 Task: Create in the project ToxicWorks and in the Backlog issue 'Add support for real-time multiplayer gaming' a child issue 'Data retention policy creation and optimization', and assign it to team member softage.1@softage.net.
Action: Mouse moved to (176, 52)
Screenshot: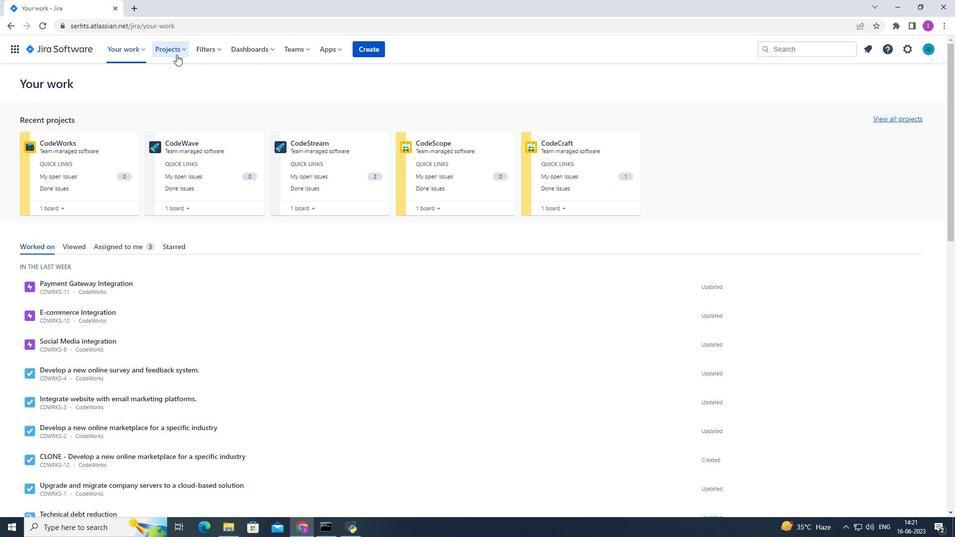 
Action: Mouse pressed left at (176, 52)
Screenshot: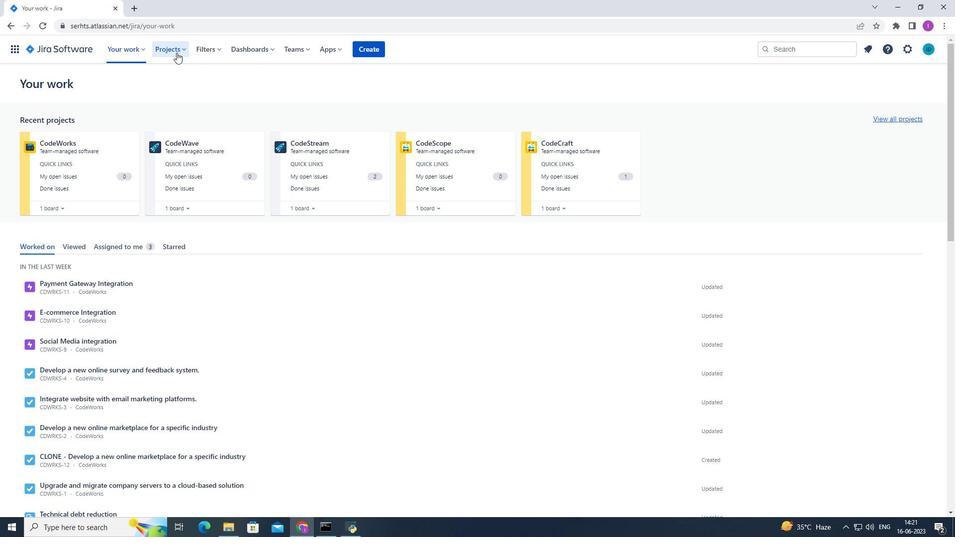 
Action: Mouse moved to (194, 94)
Screenshot: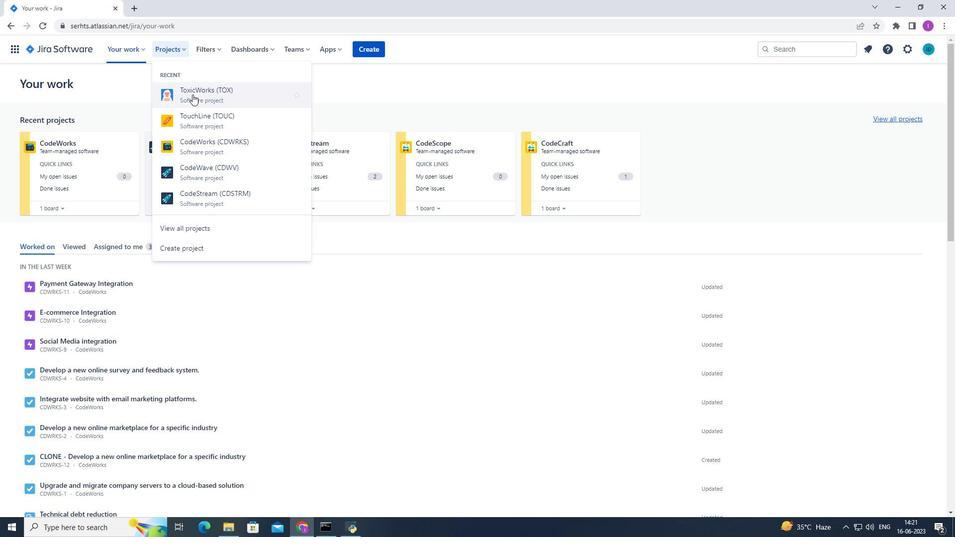 
Action: Mouse pressed left at (194, 94)
Screenshot: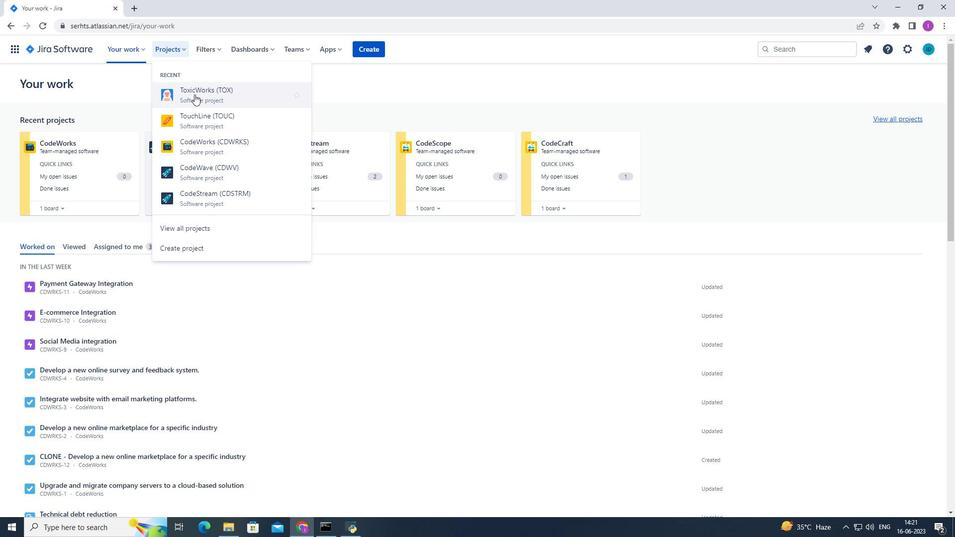 
Action: Mouse moved to (40, 152)
Screenshot: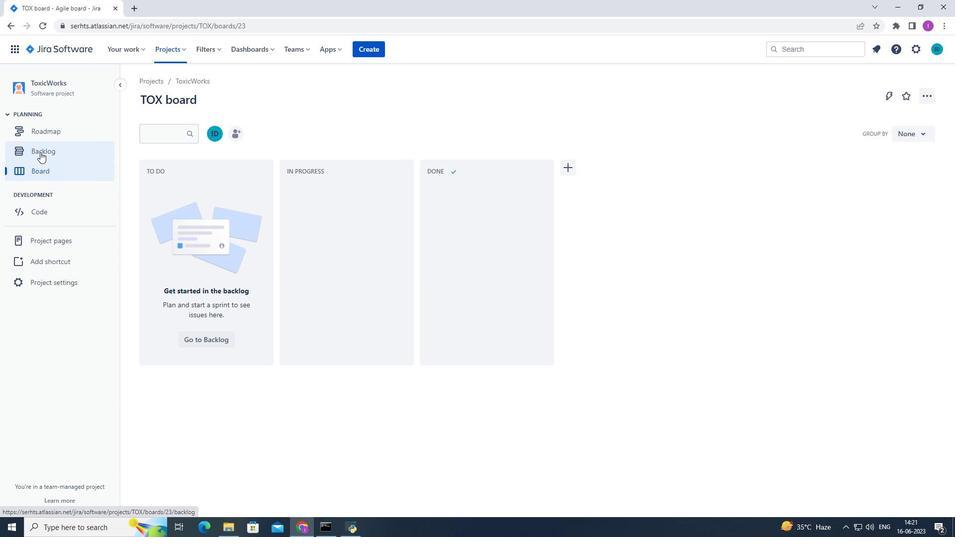 
Action: Mouse pressed left at (40, 152)
Screenshot: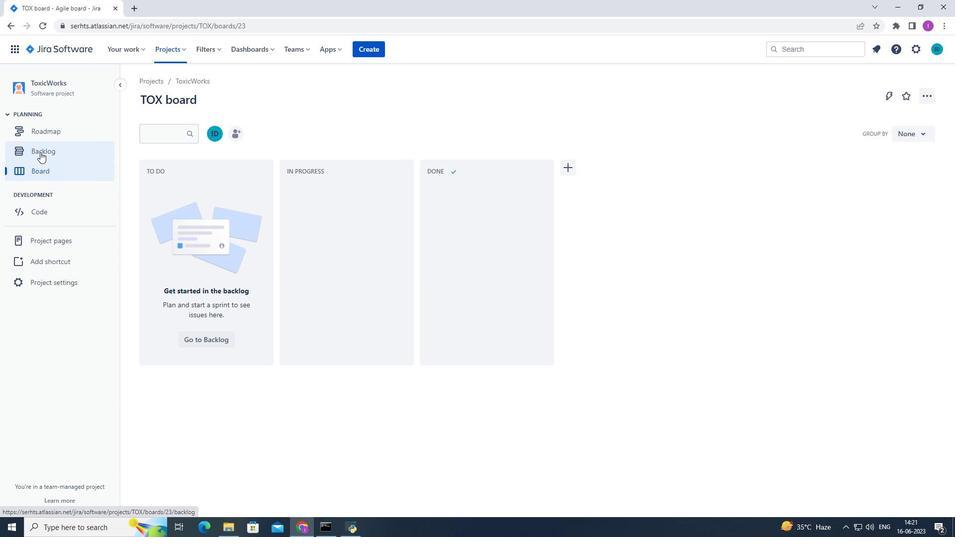 
Action: Mouse moved to (391, 351)
Screenshot: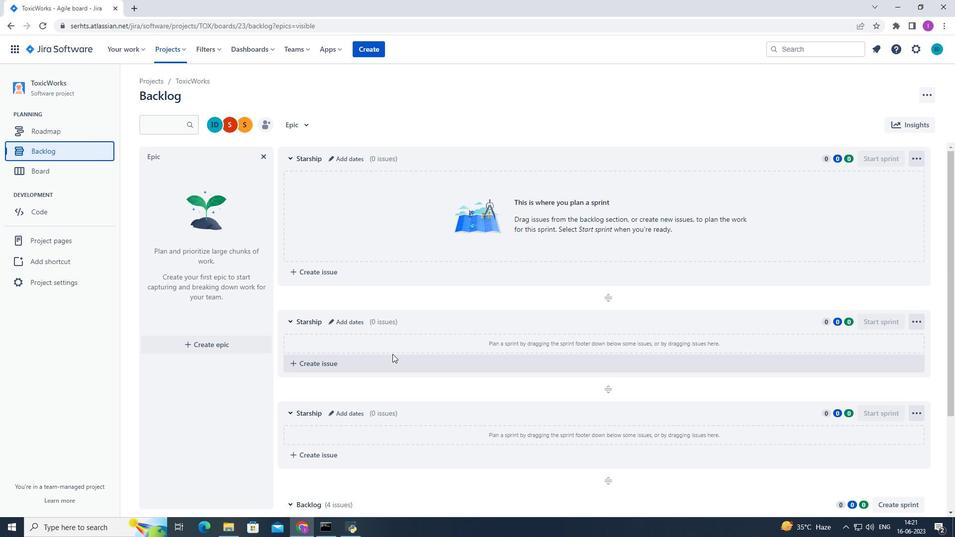 
Action: Mouse scrolled (391, 351) with delta (0, 0)
Screenshot: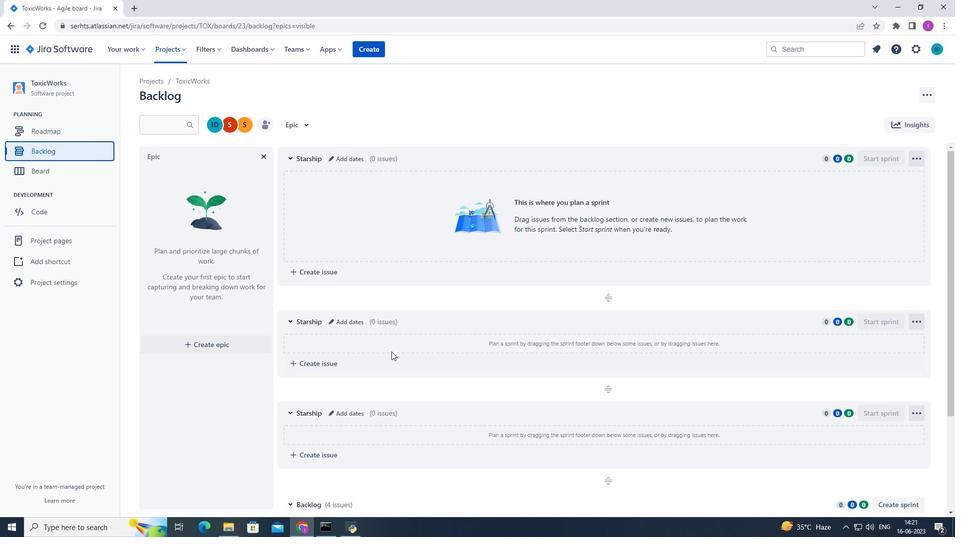 
Action: Mouse moved to (392, 352)
Screenshot: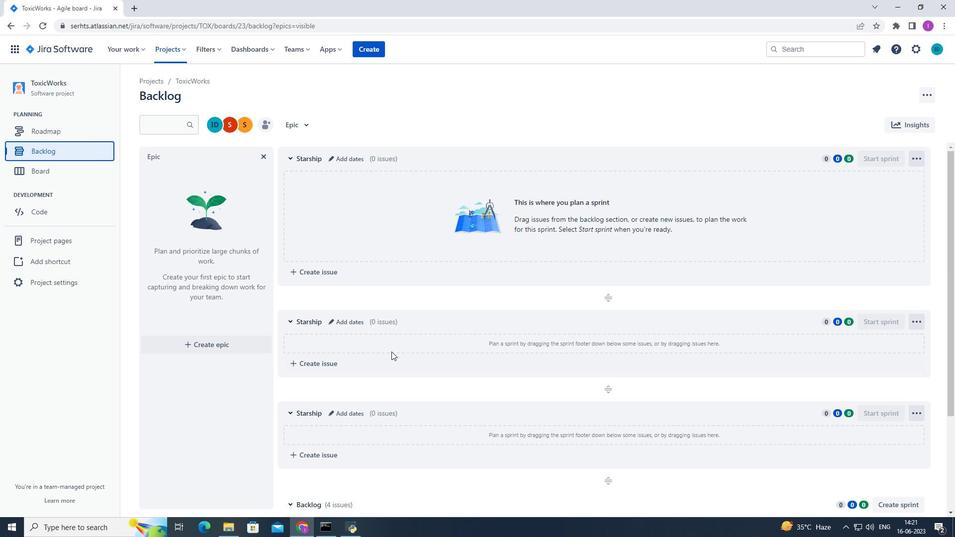 
Action: Mouse scrolled (392, 351) with delta (0, 0)
Screenshot: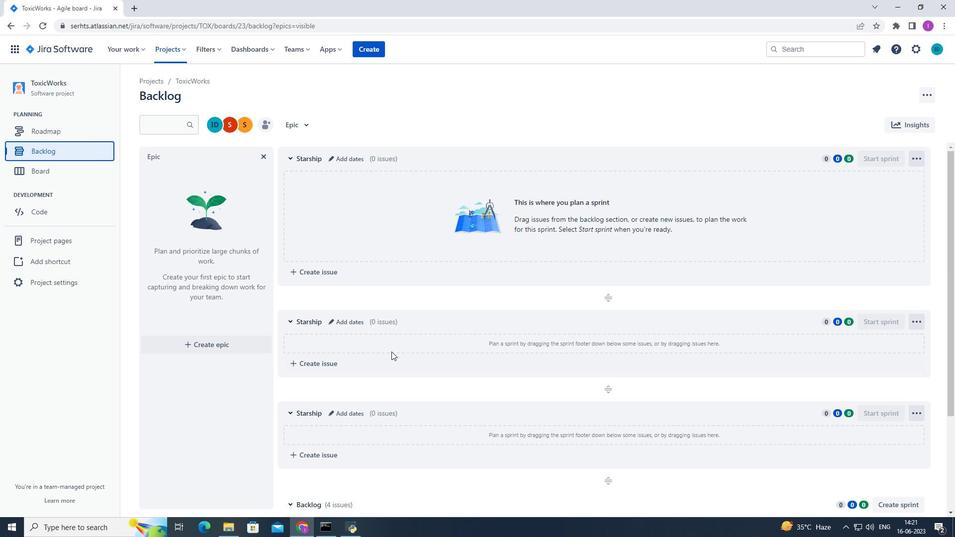 
Action: Mouse moved to (398, 362)
Screenshot: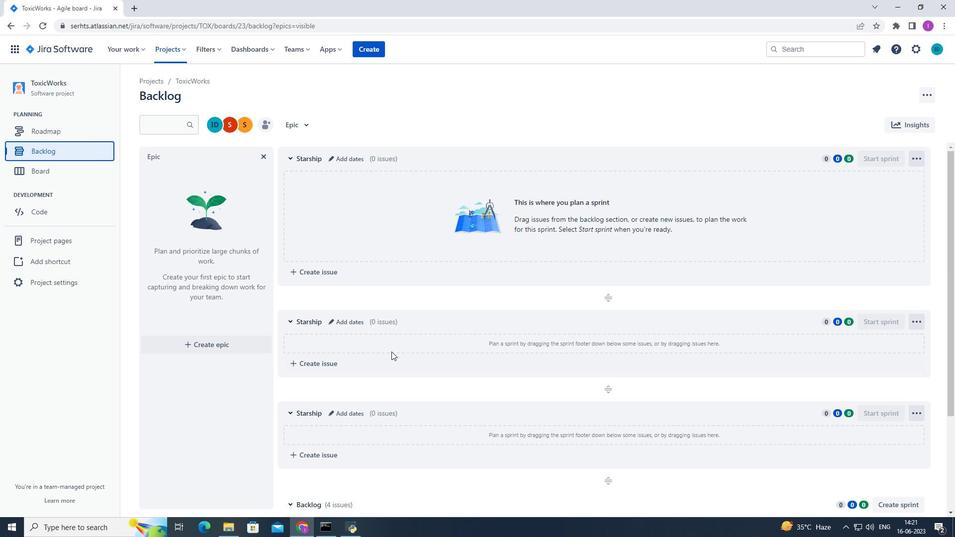 
Action: Mouse scrolled (396, 356) with delta (0, 0)
Screenshot: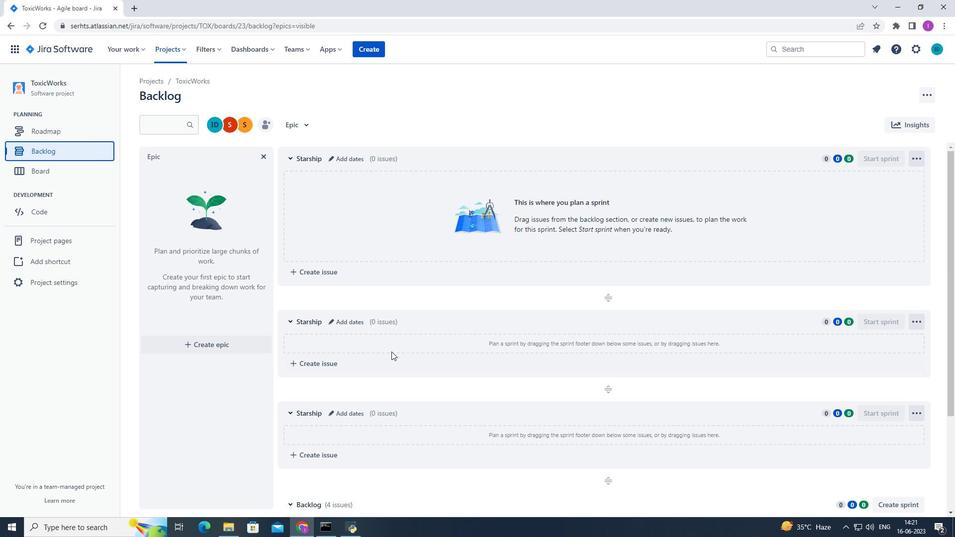
Action: Mouse moved to (392, 383)
Screenshot: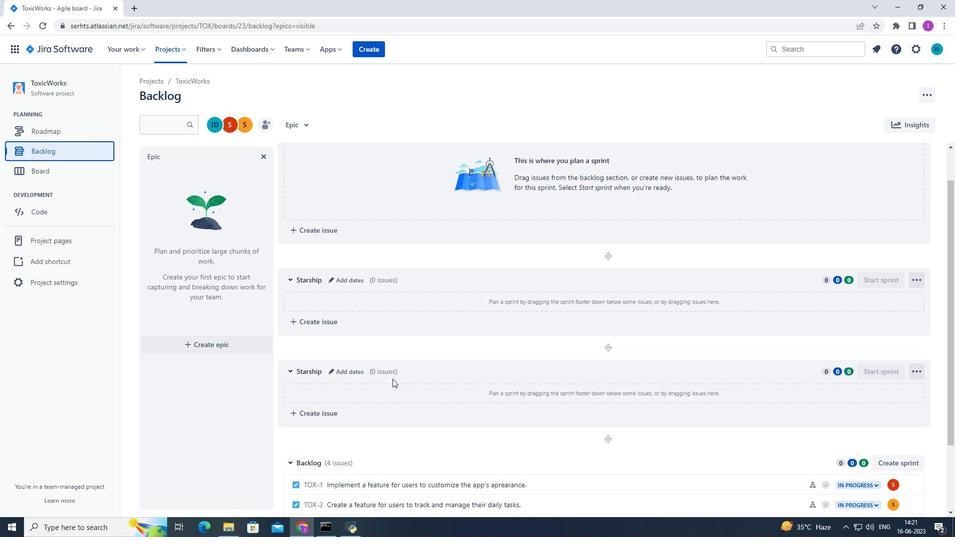 
Action: Mouse scrolled (392, 381) with delta (0, 0)
Screenshot: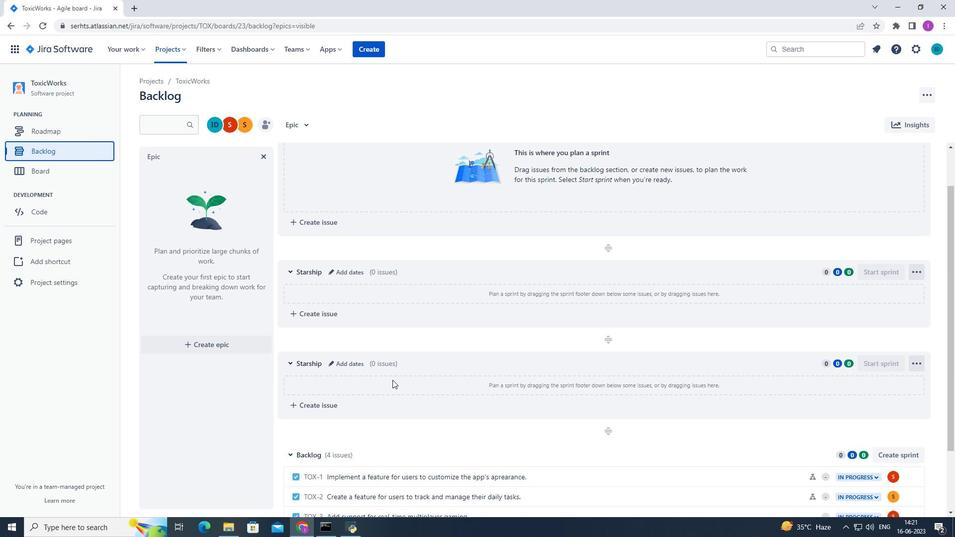 
Action: Mouse moved to (394, 393)
Screenshot: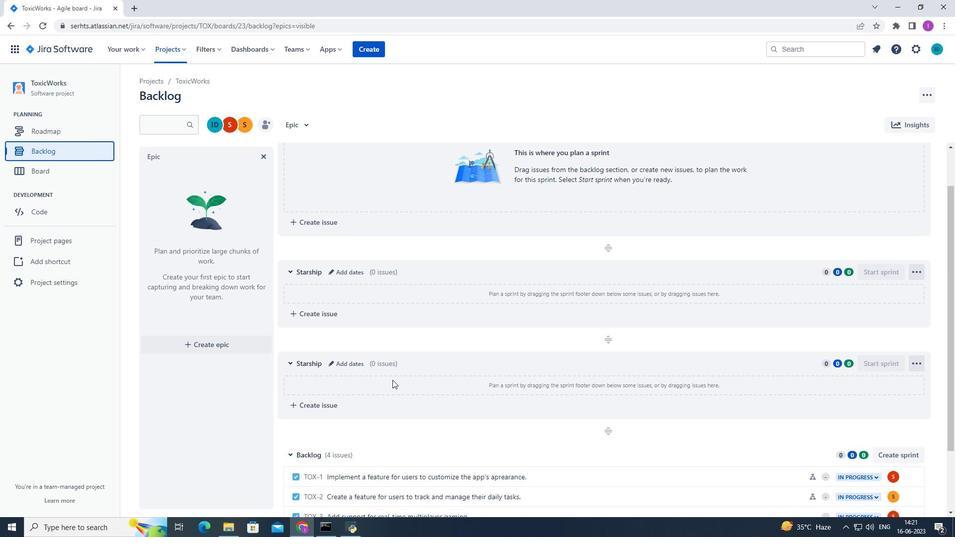 
Action: Mouse scrolled (393, 390) with delta (0, 0)
Screenshot: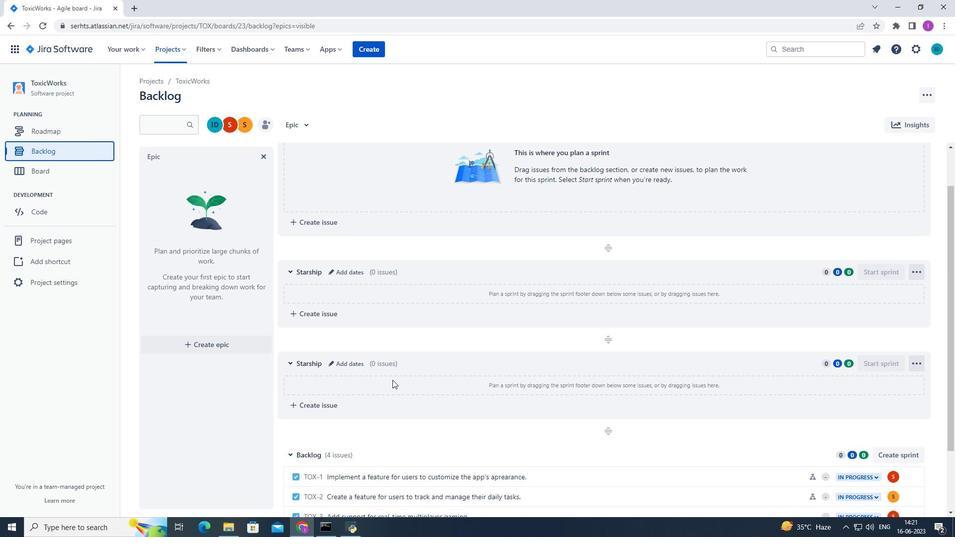 
Action: Mouse moved to (394, 394)
Screenshot: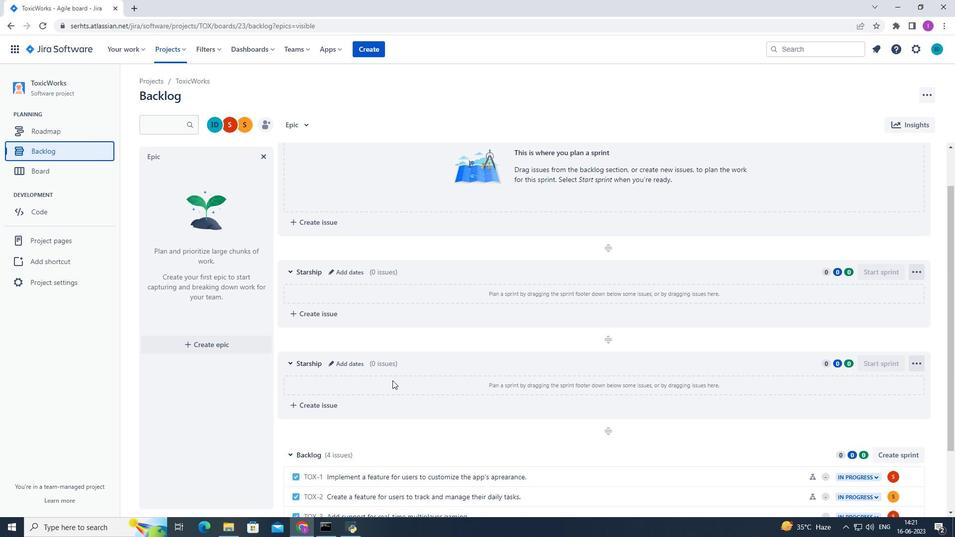 
Action: Mouse scrolled (394, 393) with delta (0, 0)
Screenshot: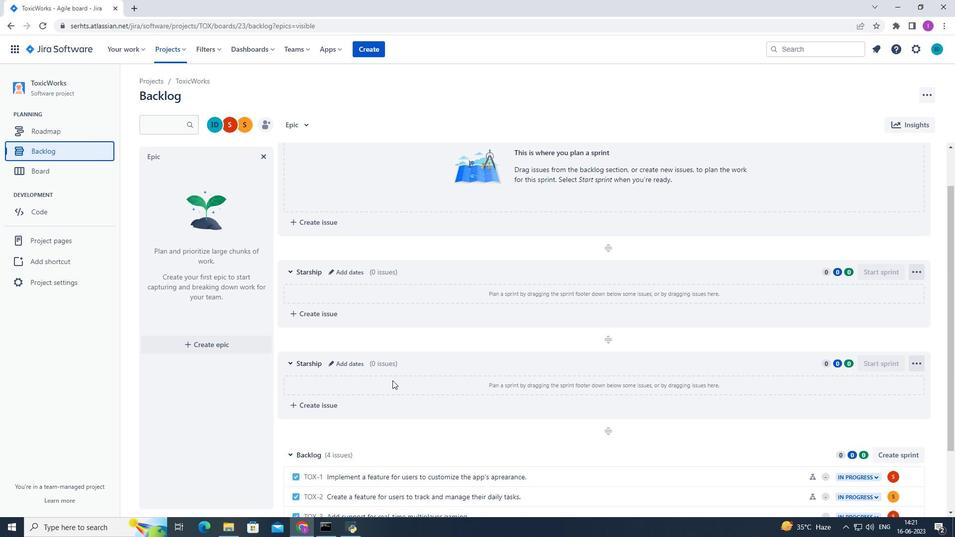 
Action: Mouse moved to (393, 413)
Screenshot: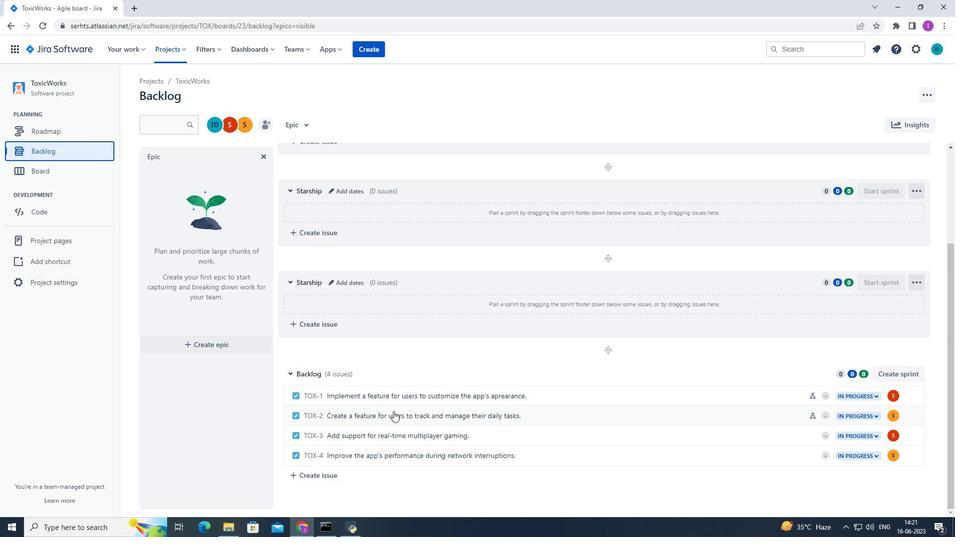 
Action: Mouse scrolled (393, 412) with delta (0, 0)
Screenshot: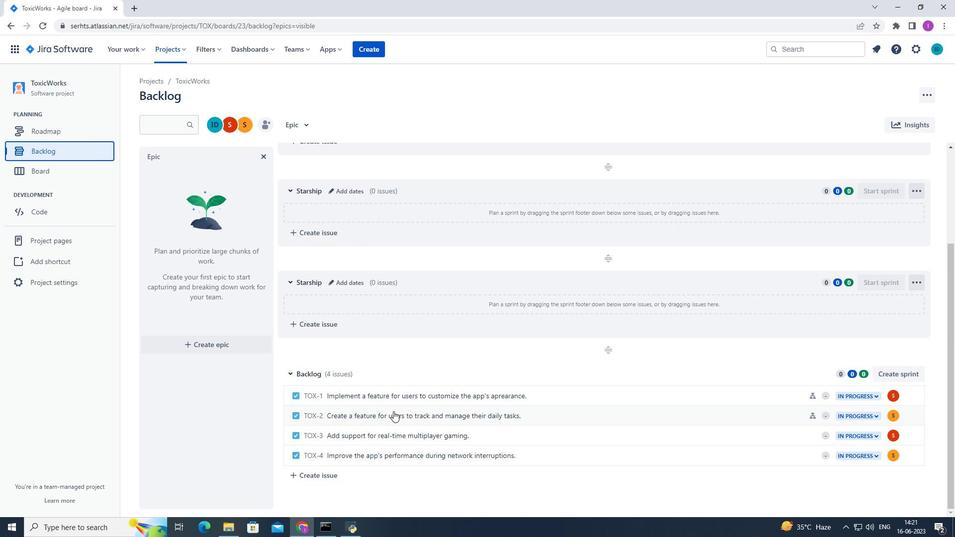
Action: Mouse scrolled (393, 412) with delta (0, 0)
Screenshot: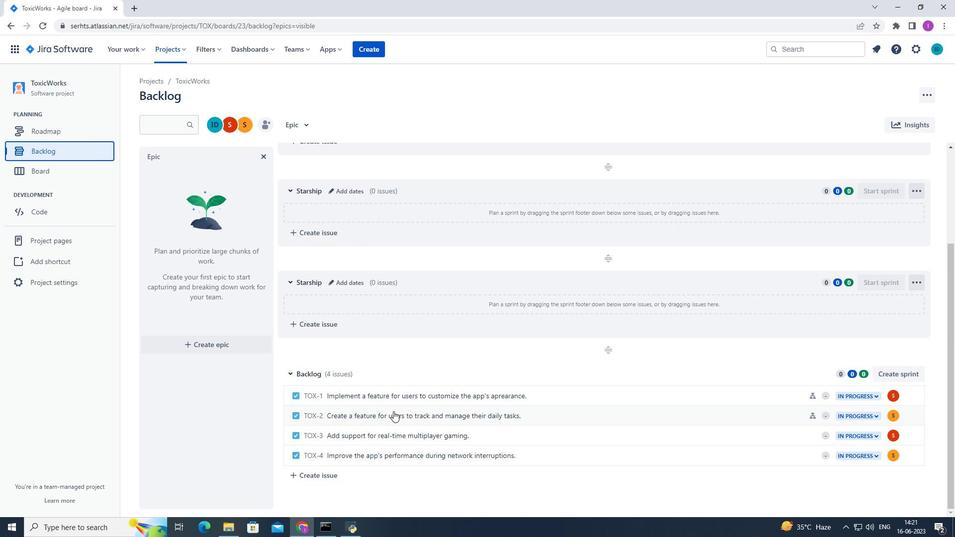 
Action: Mouse scrolled (393, 412) with delta (0, 0)
Screenshot: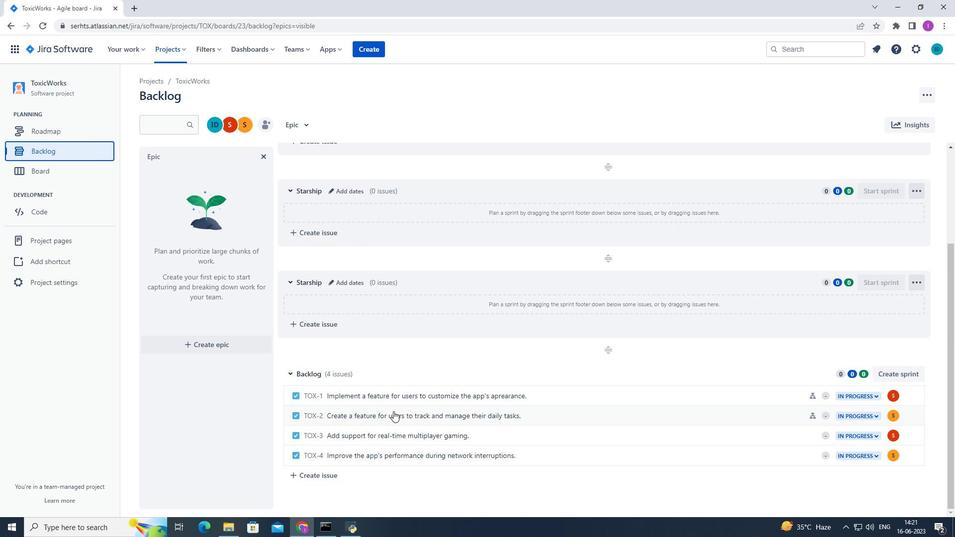 
Action: Mouse moved to (531, 433)
Screenshot: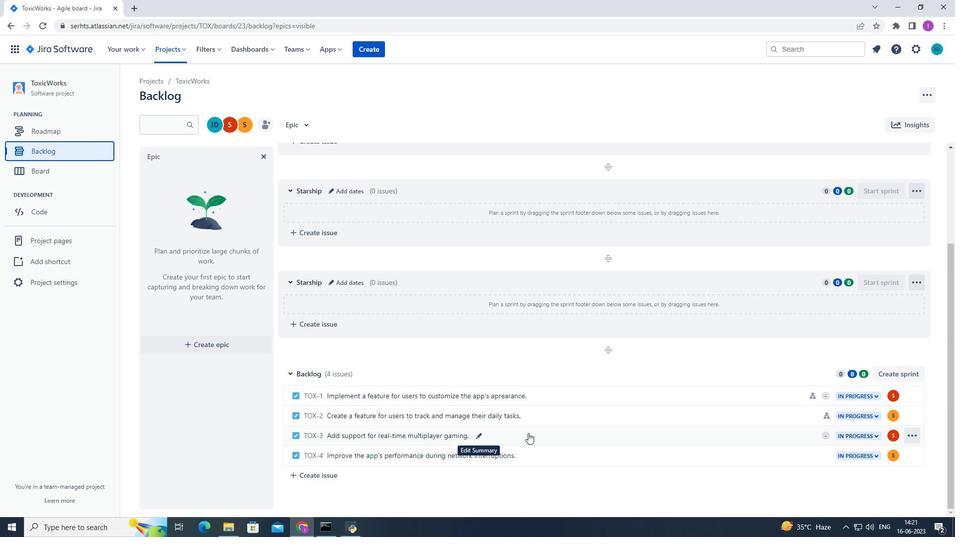 
Action: Mouse pressed left at (531, 433)
Screenshot: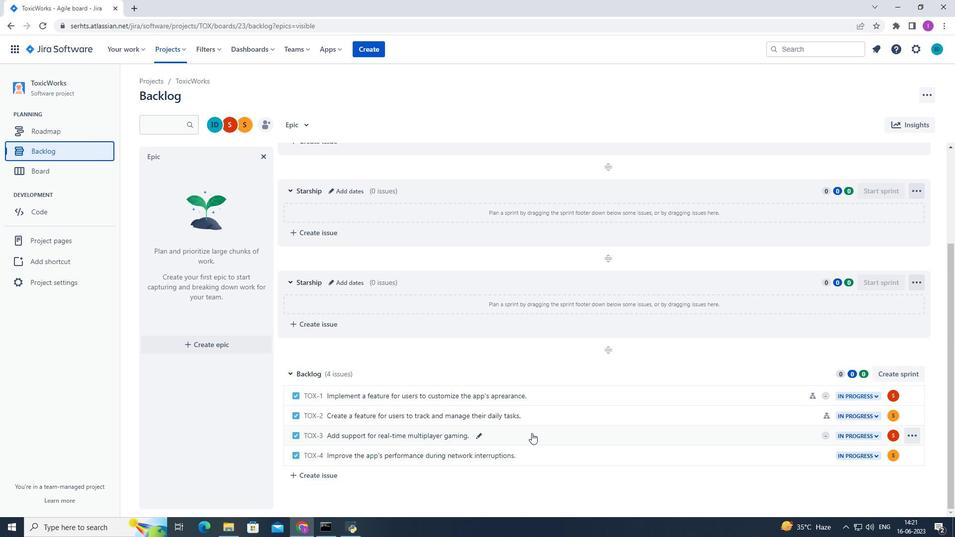 
Action: Mouse moved to (780, 213)
Screenshot: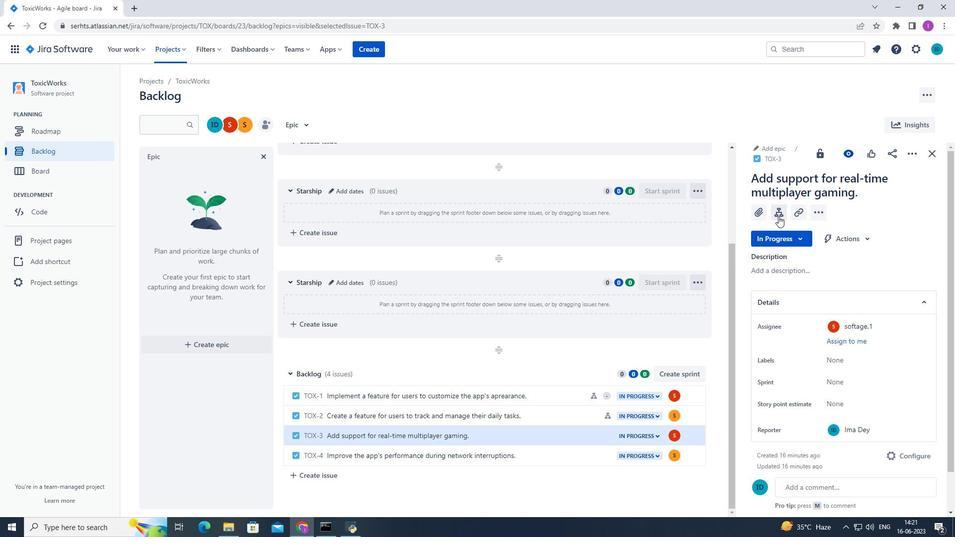 
Action: Mouse pressed left at (780, 213)
Screenshot: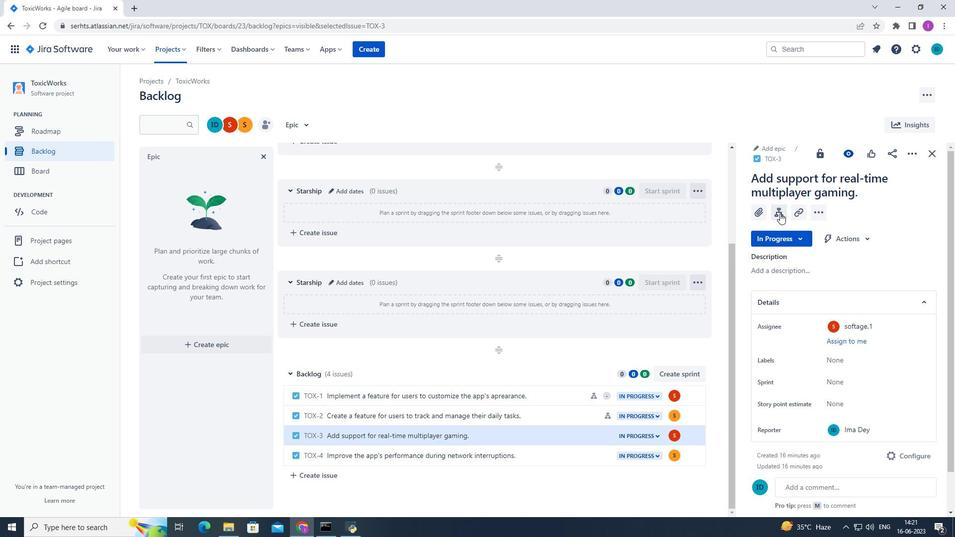 
Action: Mouse moved to (774, 316)
Screenshot: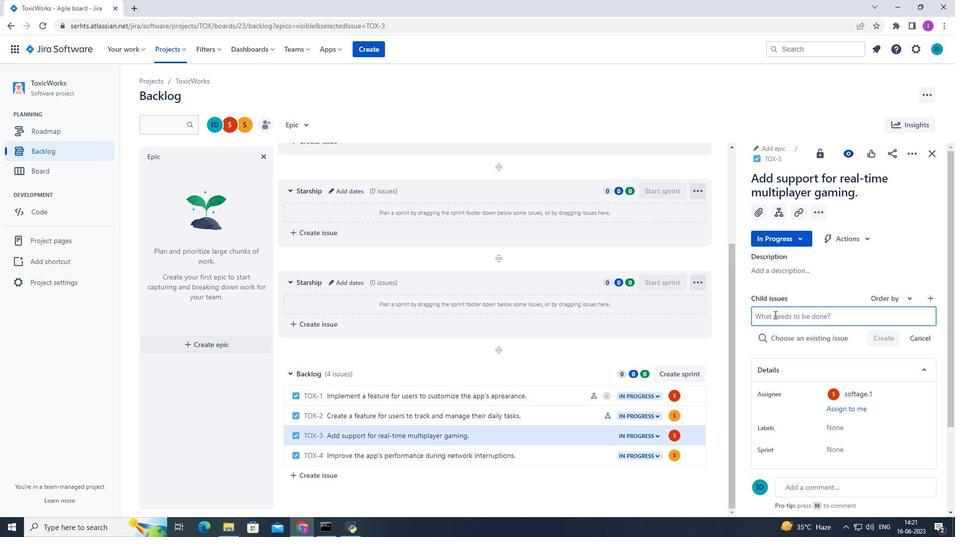 
Action: Mouse pressed left at (774, 316)
Screenshot: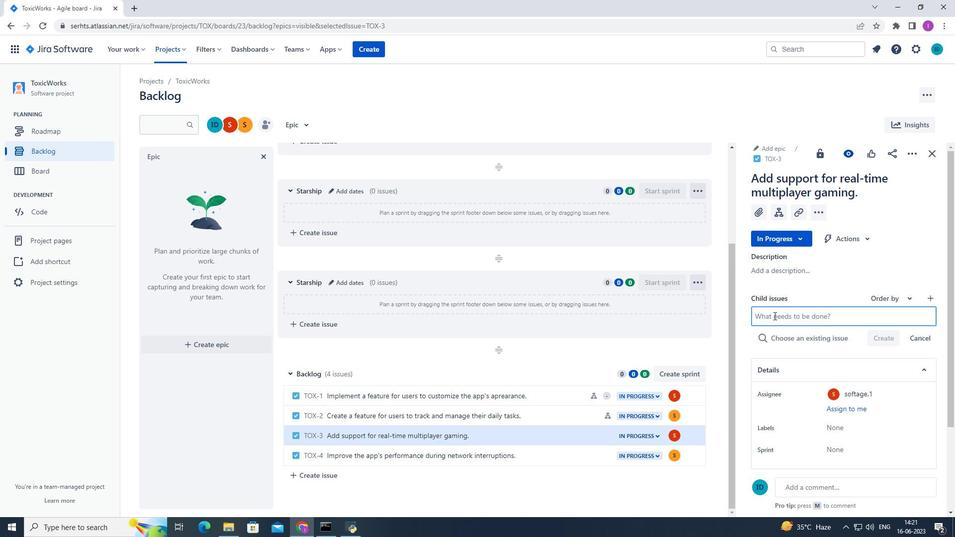 
Action: Mouse moved to (775, 310)
Screenshot: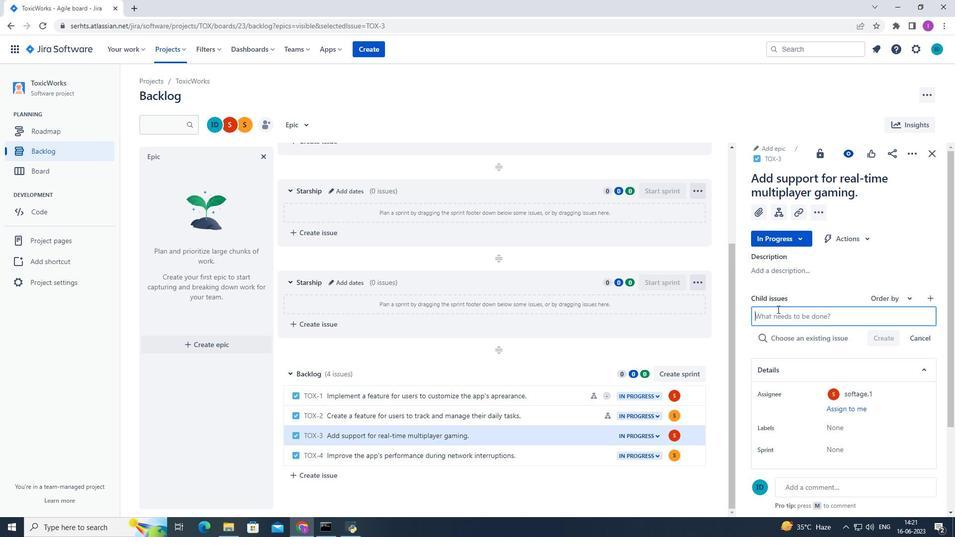 
Action: Key pressed <Key.shift>Data<Key.space>retention<Key.space>policy<Key.space>creation<Key.space>and<Key.space>optimization.
Screenshot: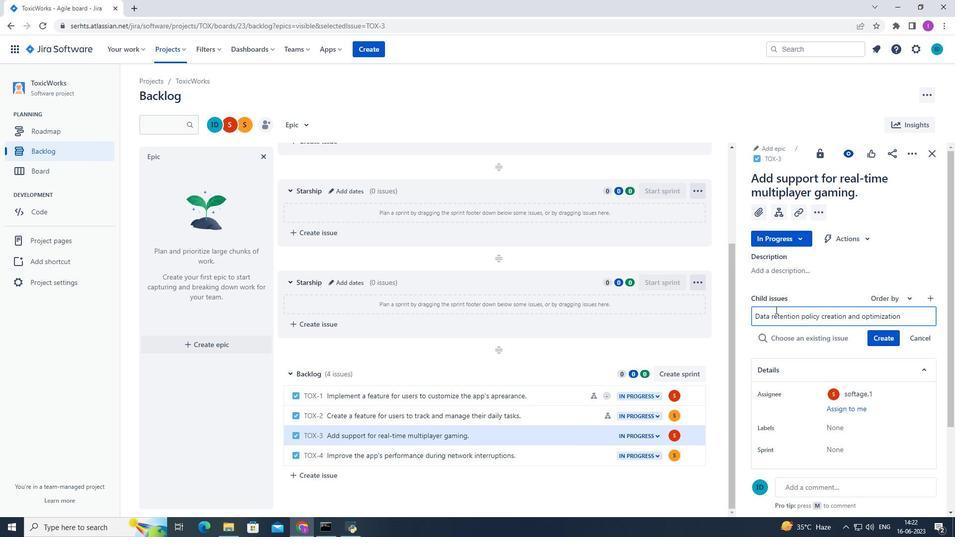 
Action: Mouse moved to (882, 341)
Screenshot: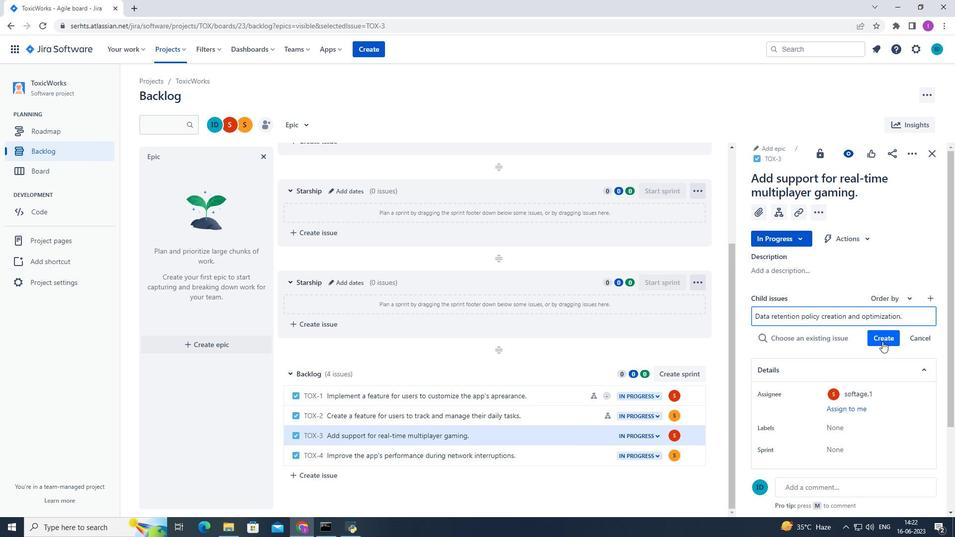 
Action: Mouse pressed left at (882, 341)
Screenshot: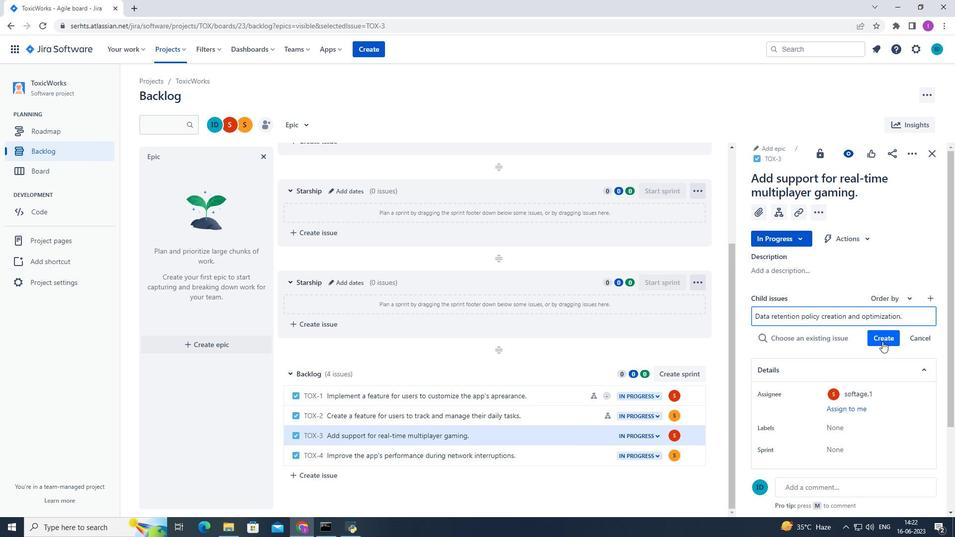 
Action: Mouse moved to (889, 319)
Screenshot: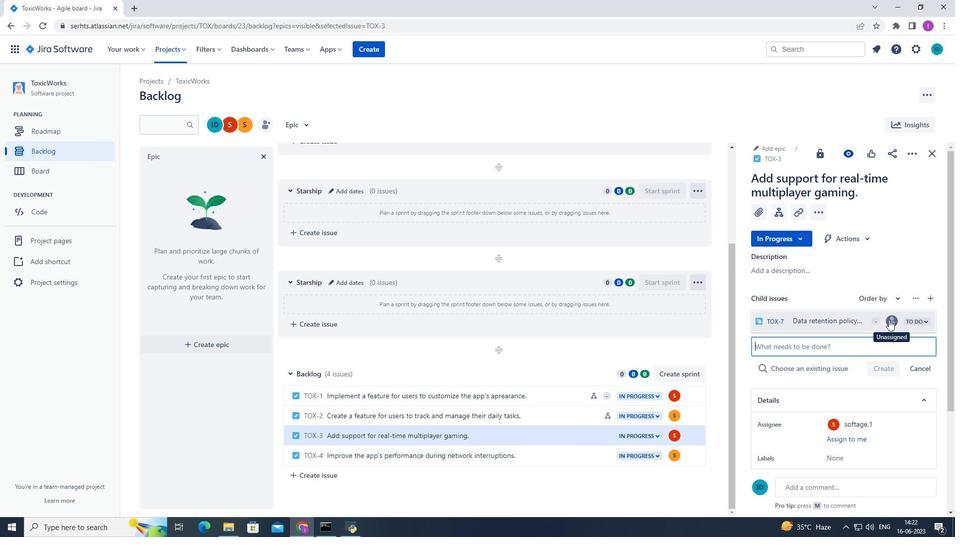 
Action: Mouse pressed left at (889, 319)
Screenshot: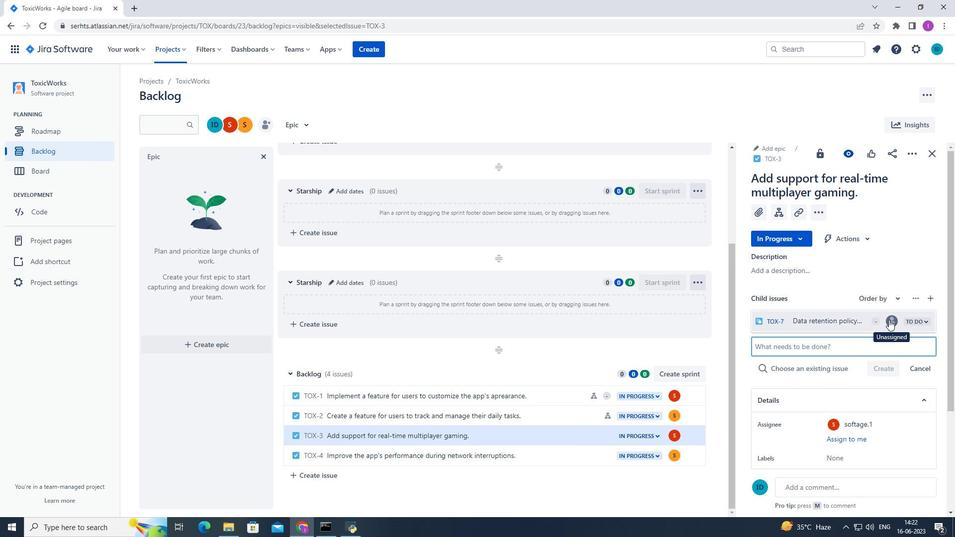 
Action: Mouse moved to (791, 347)
Screenshot: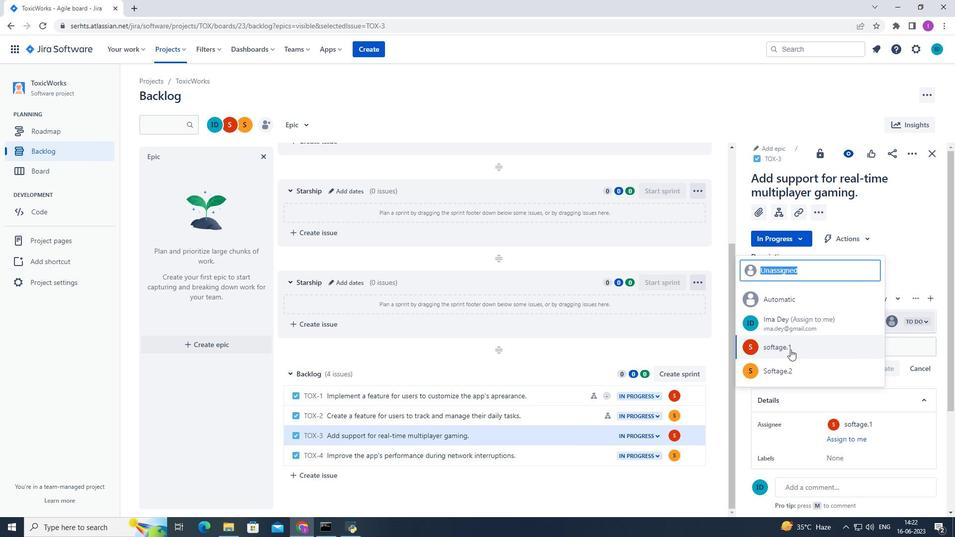 
Action: Mouse pressed left at (791, 347)
Screenshot: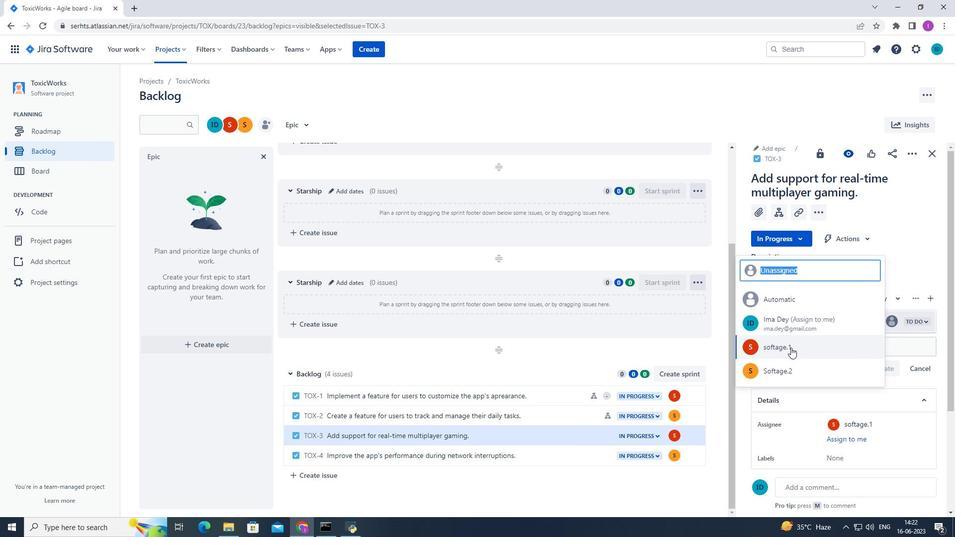
